 Task: Look for products in the category "Frozen Baked Goods" from Sprouts only.
Action: Mouse moved to (26, 95)
Screenshot: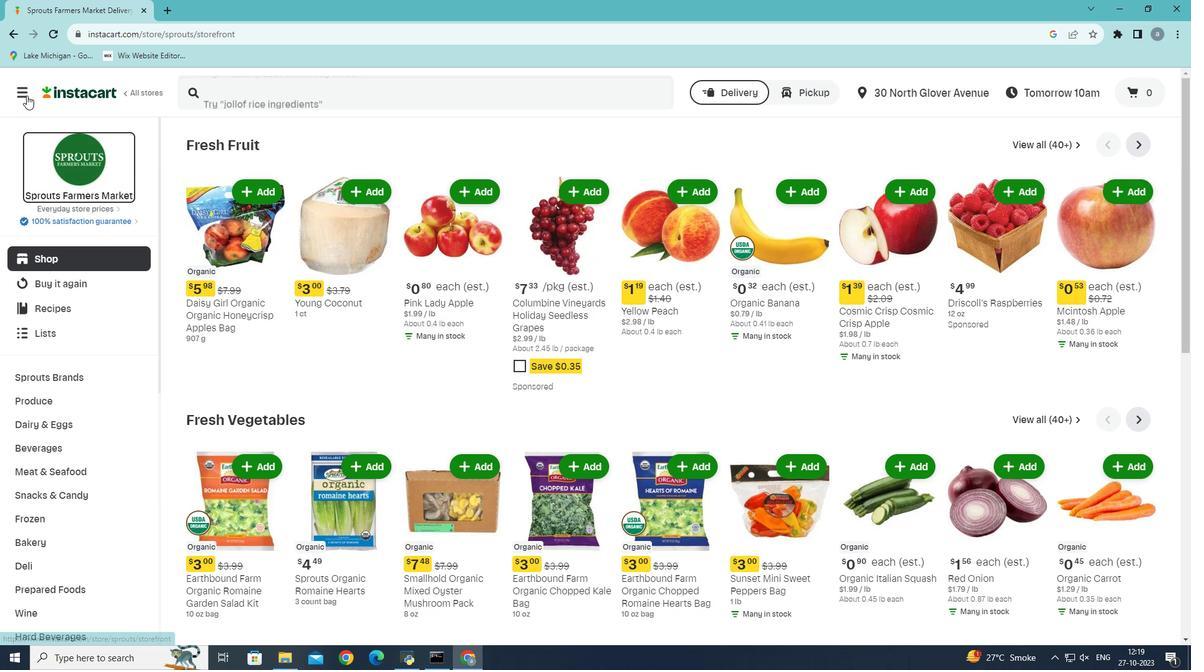 
Action: Mouse pressed left at (26, 95)
Screenshot: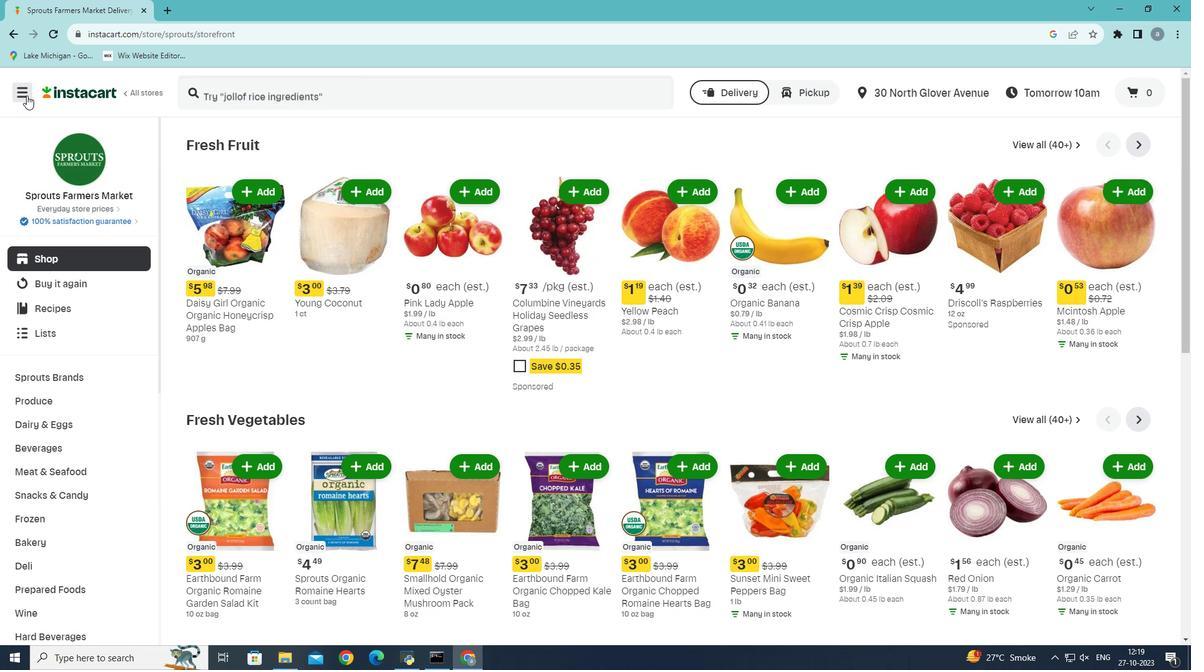 
Action: Mouse moved to (68, 369)
Screenshot: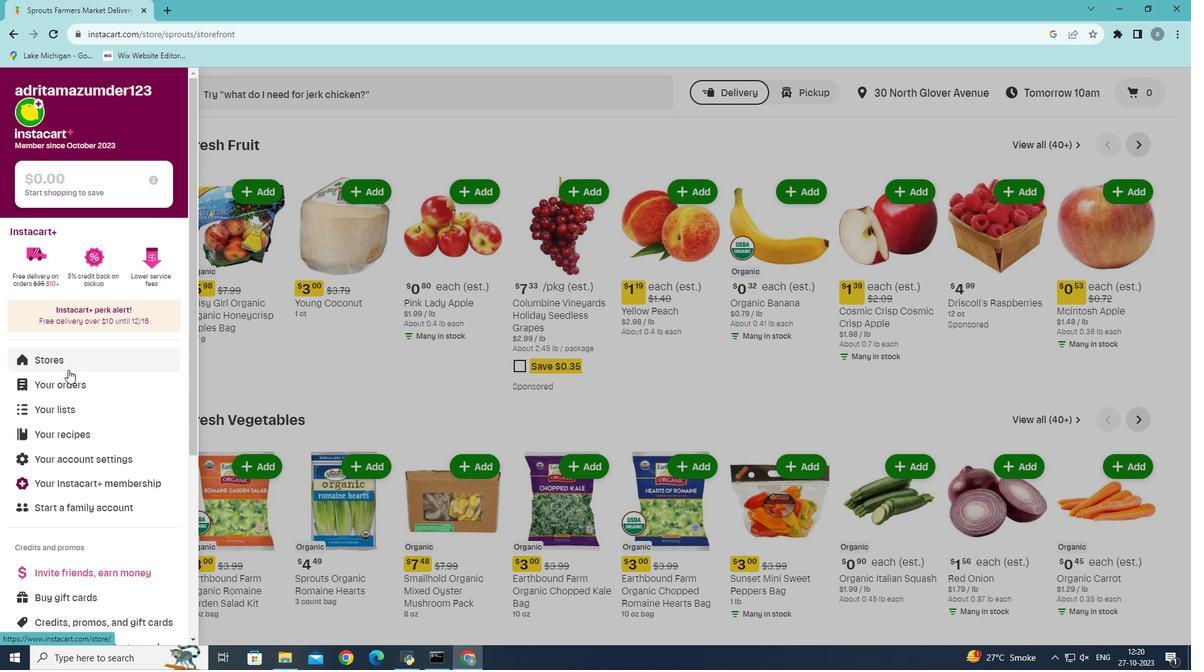 
Action: Mouse pressed left at (68, 369)
Screenshot: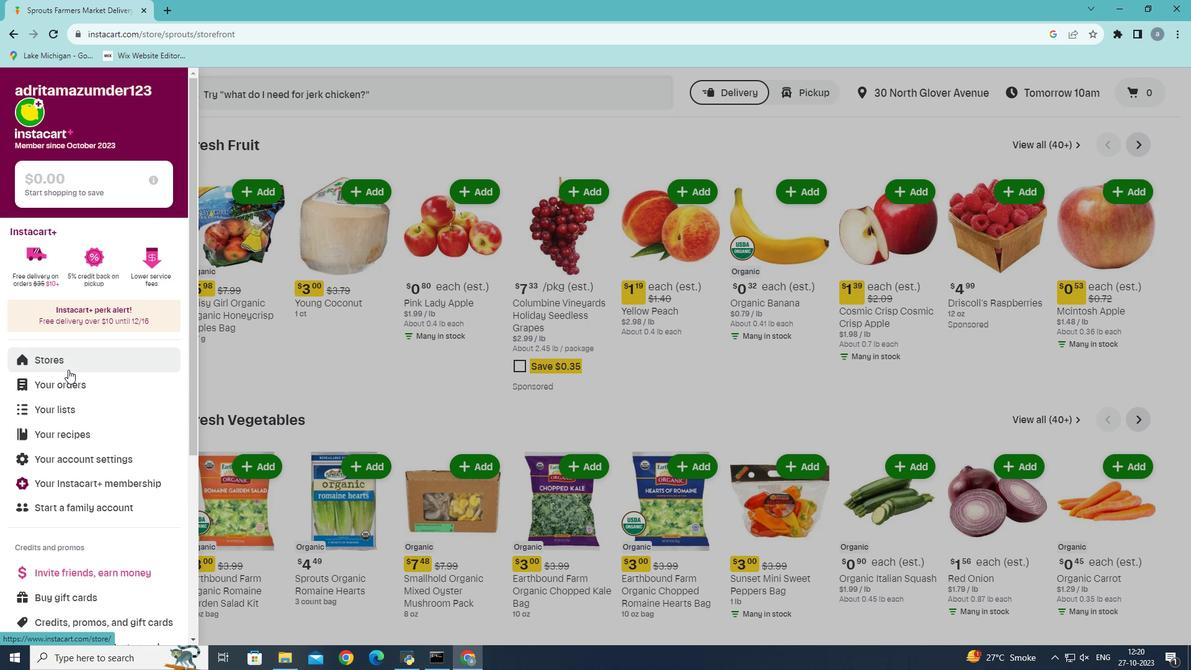
Action: Mouse moved to (299, 143)
Screenshot: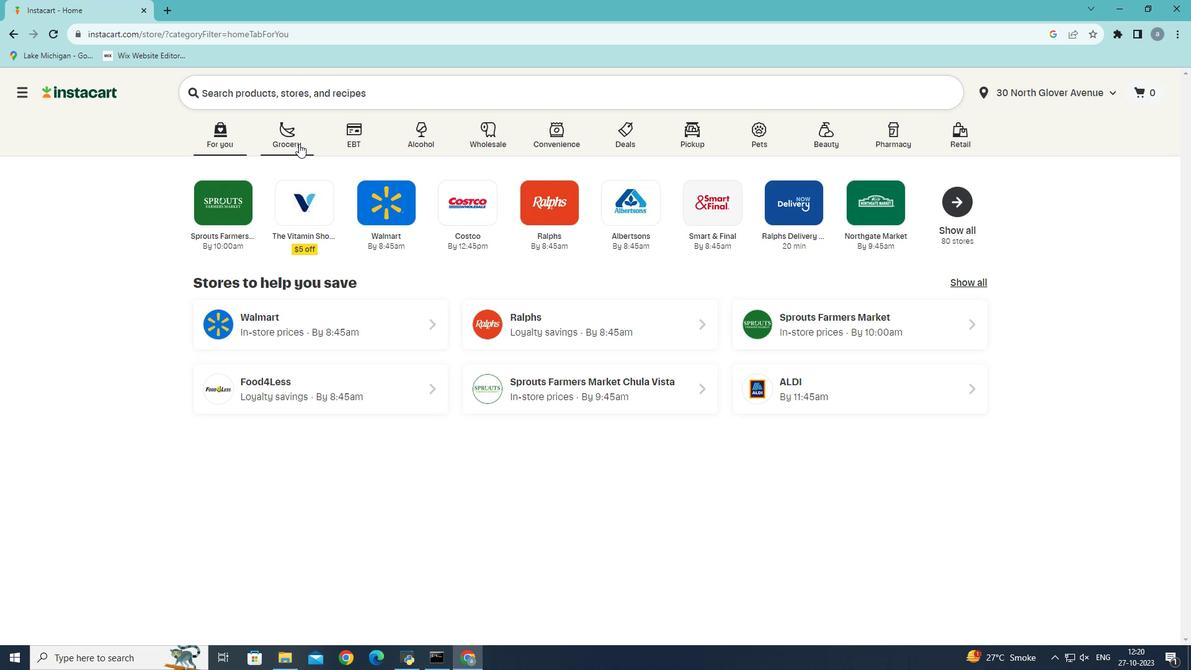 
Action: Mouse pressed left at (299, 143)
Screenshot: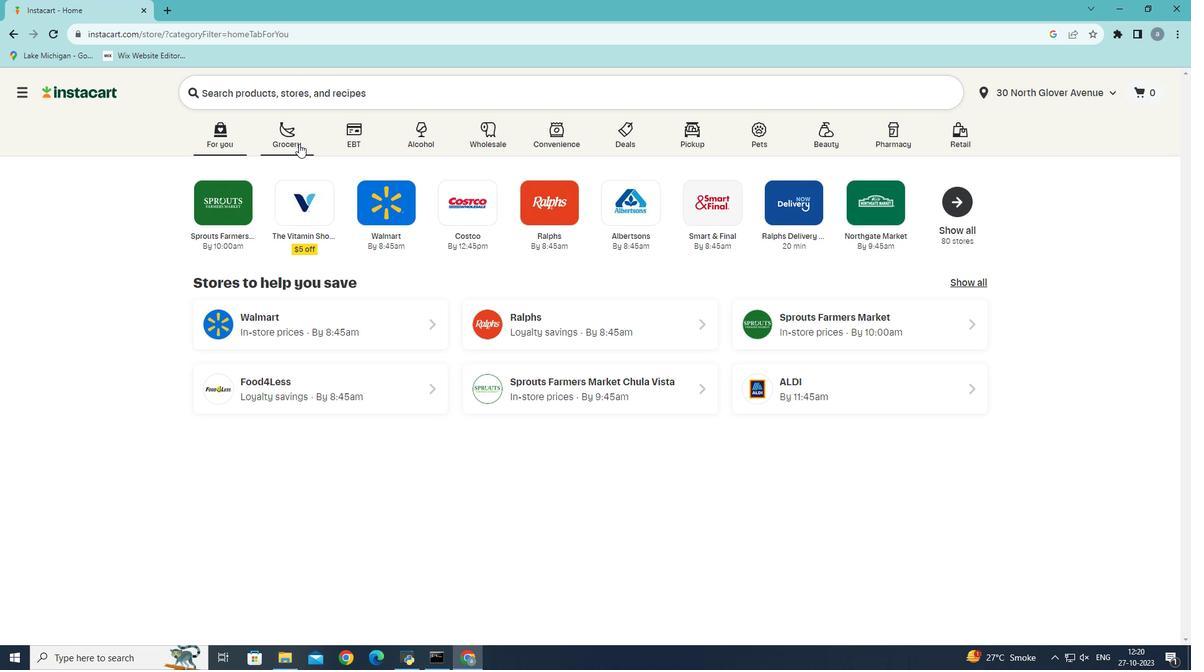 
Action: Mouse moved to (256, 372)
Screenshot: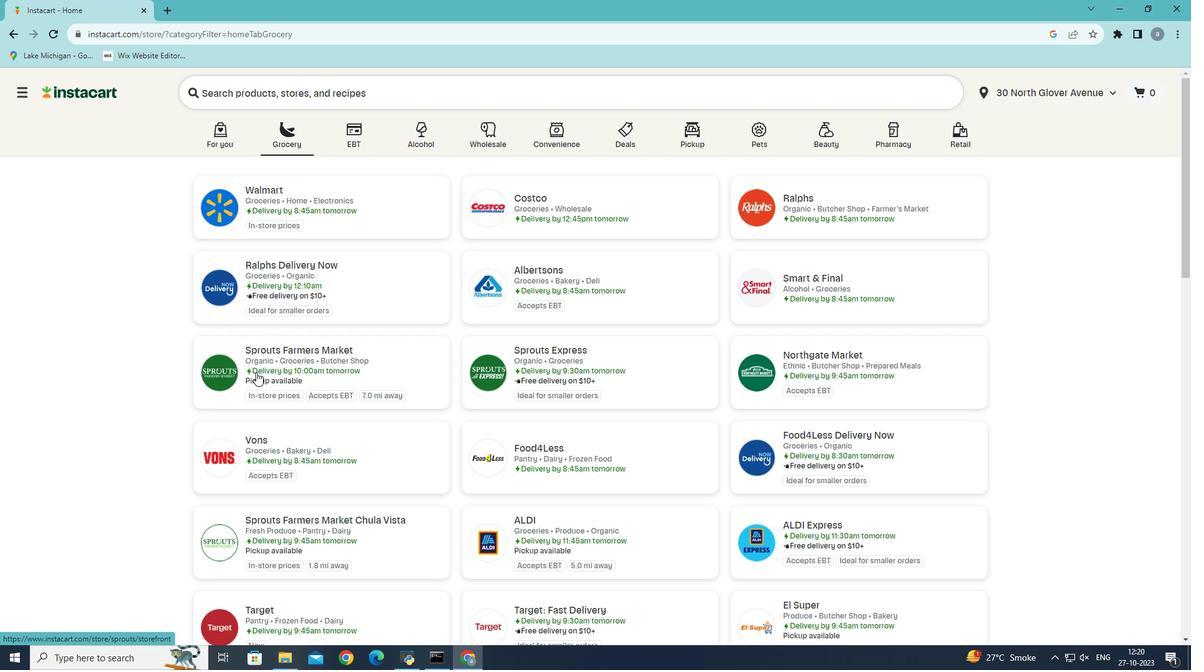 
Action: Mouse pressed left at (256, 372)
Screenshot: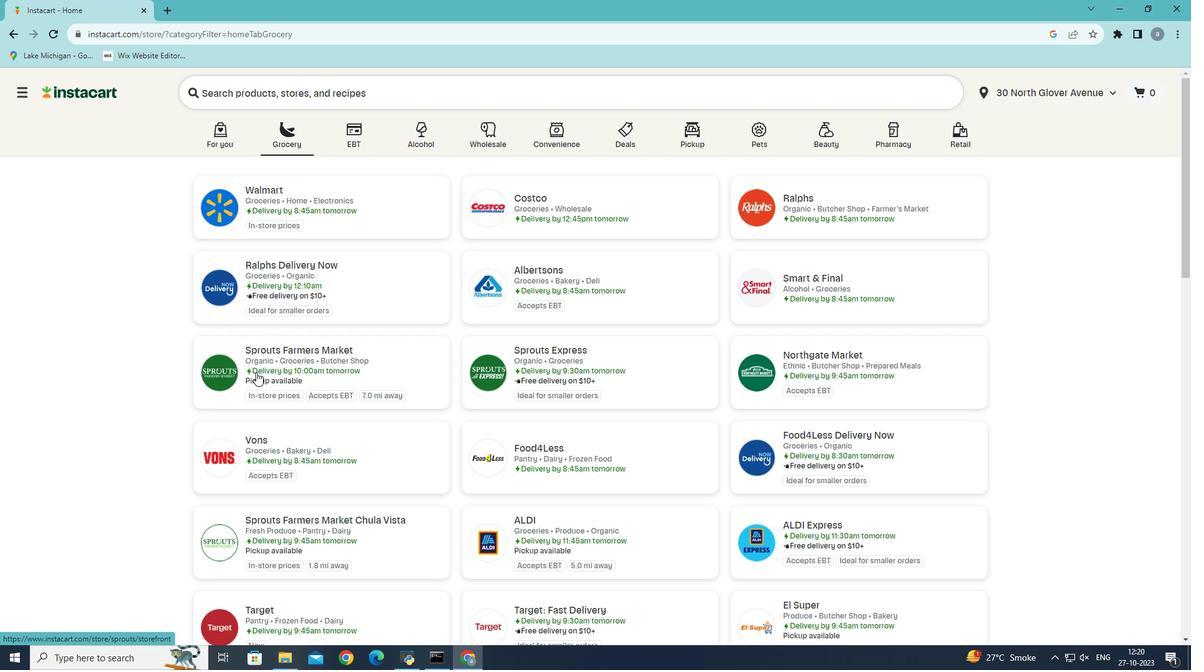
Action: Mouse moved to (37, 540)
Screenshot: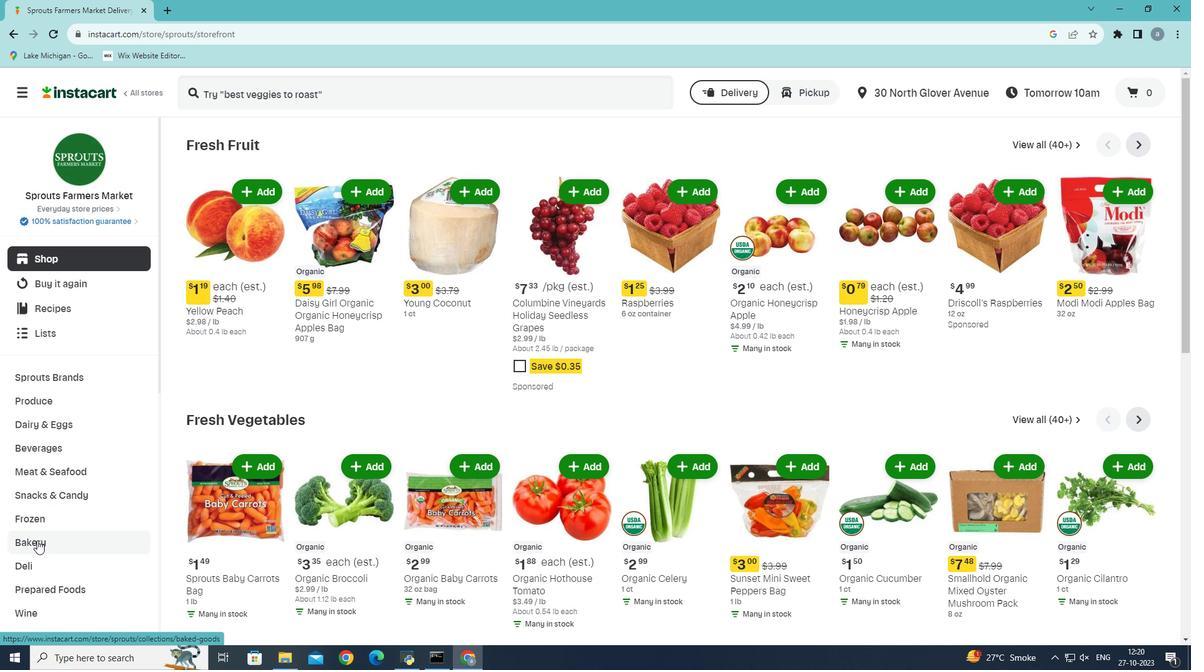 
Action: Mouse pressed left at (37, 540)
Screenshot: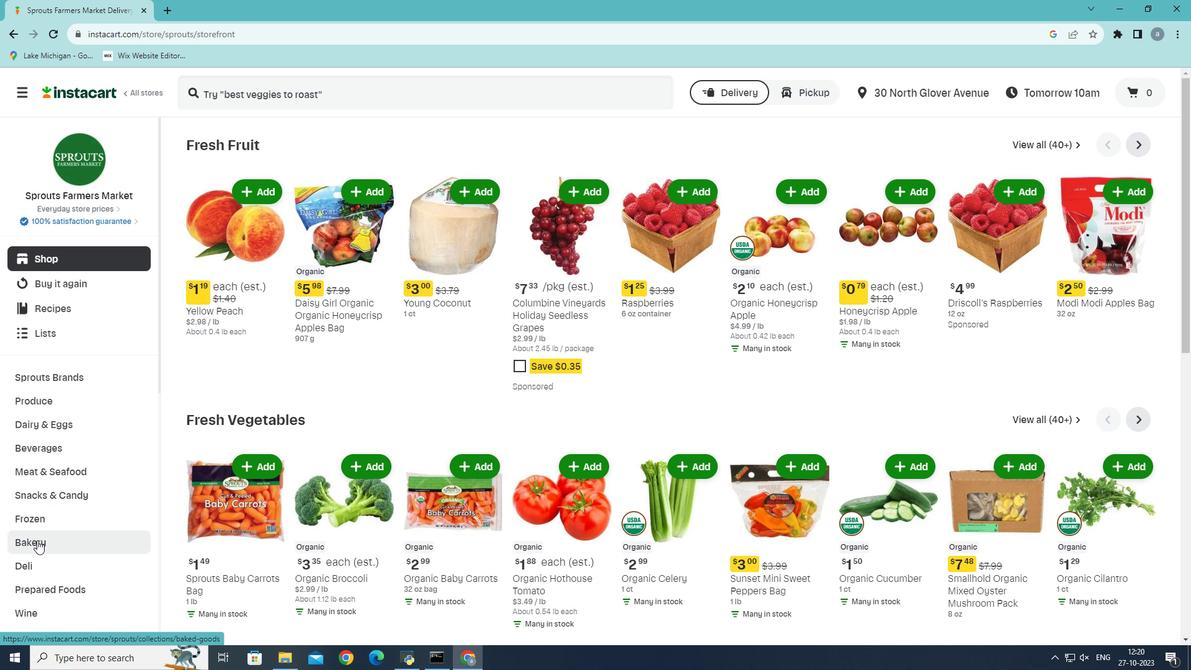 
Action: Mouse moved to (1026, 173)
Screenshot: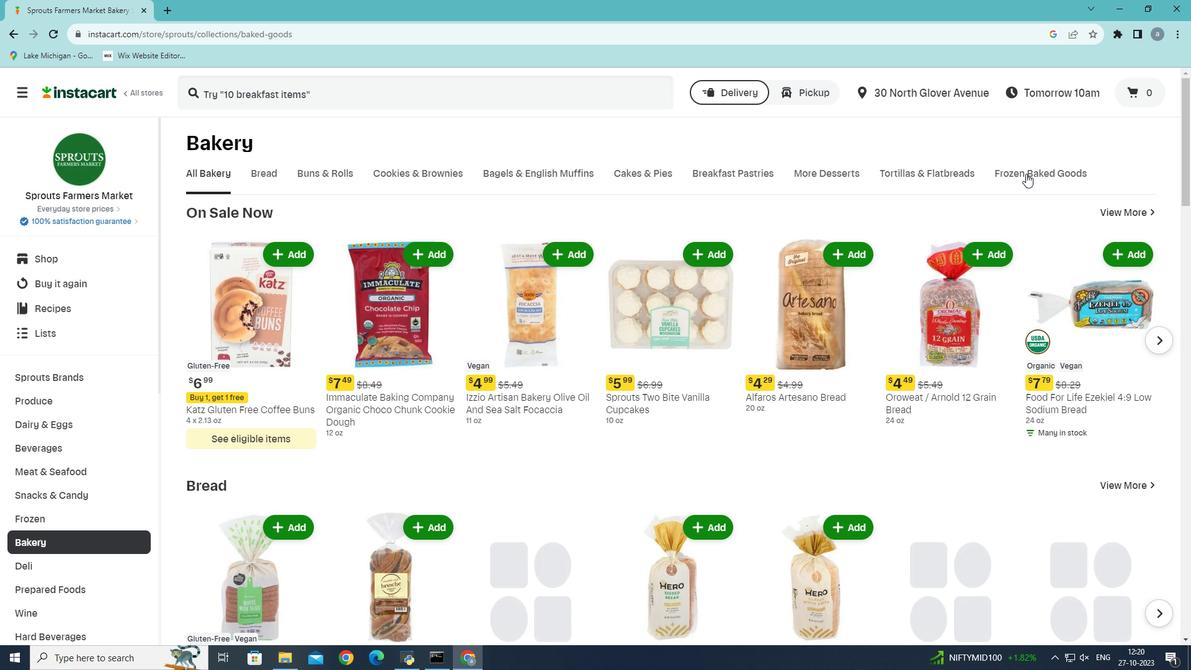 
Action: Mouse pressed left at (1026, 173)
Screenshot: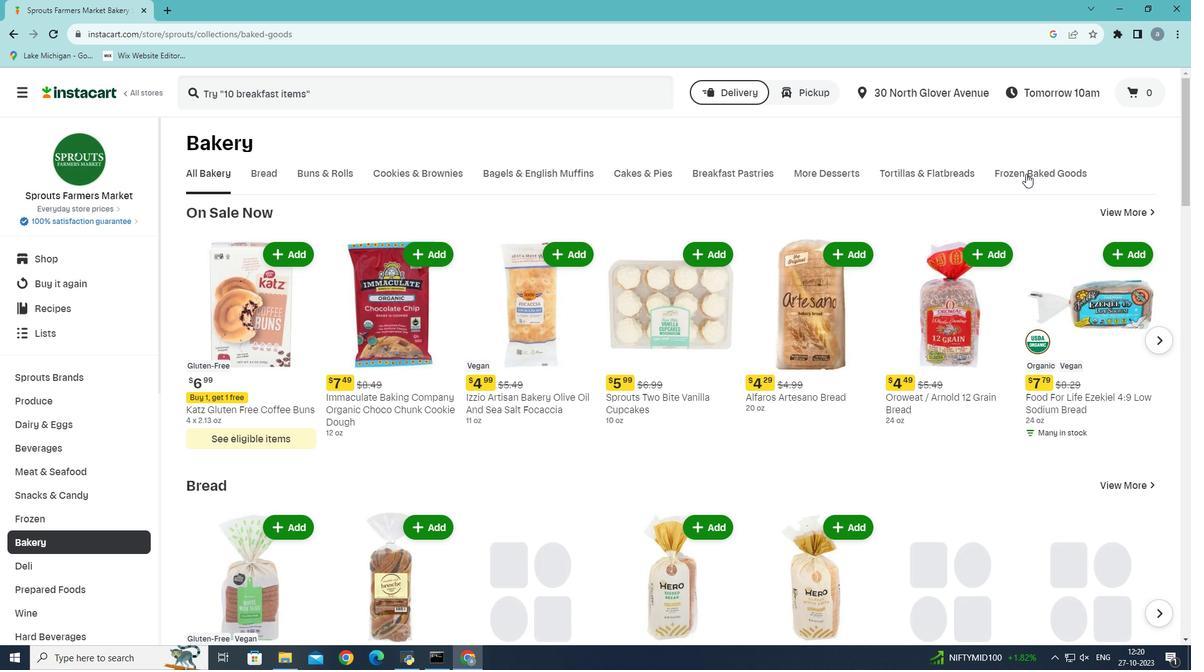 
Action: Mouse moved to (497, 279)
Screenshot: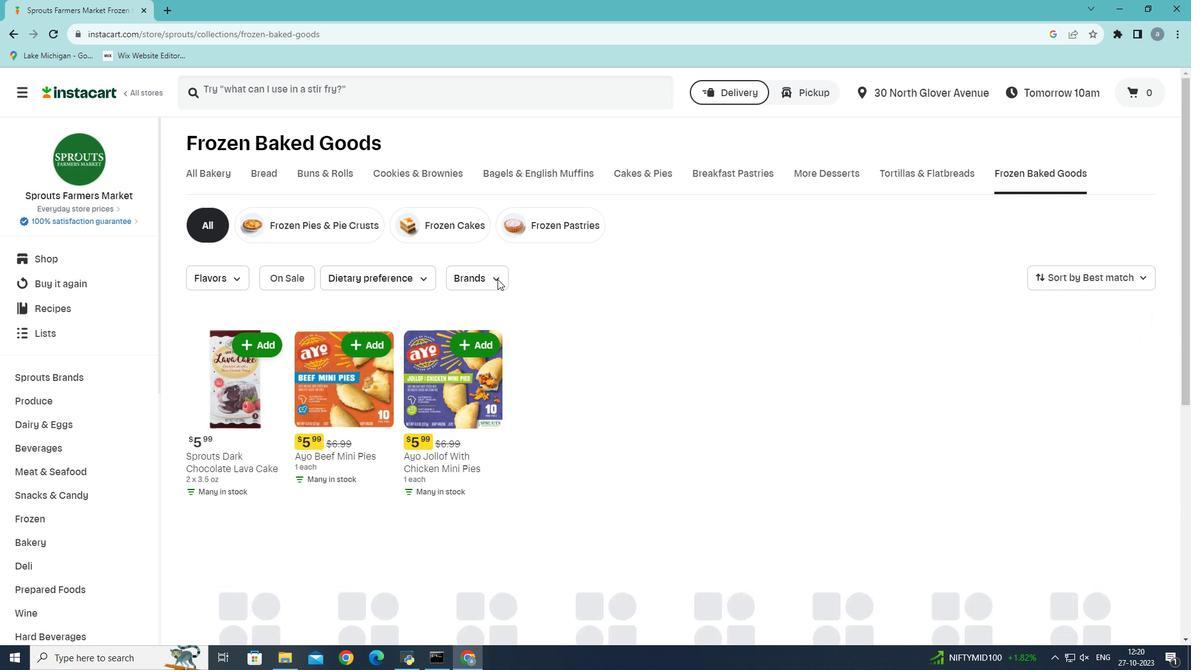 
Action: Mouse pressed left at (497, 279)
Screenshot: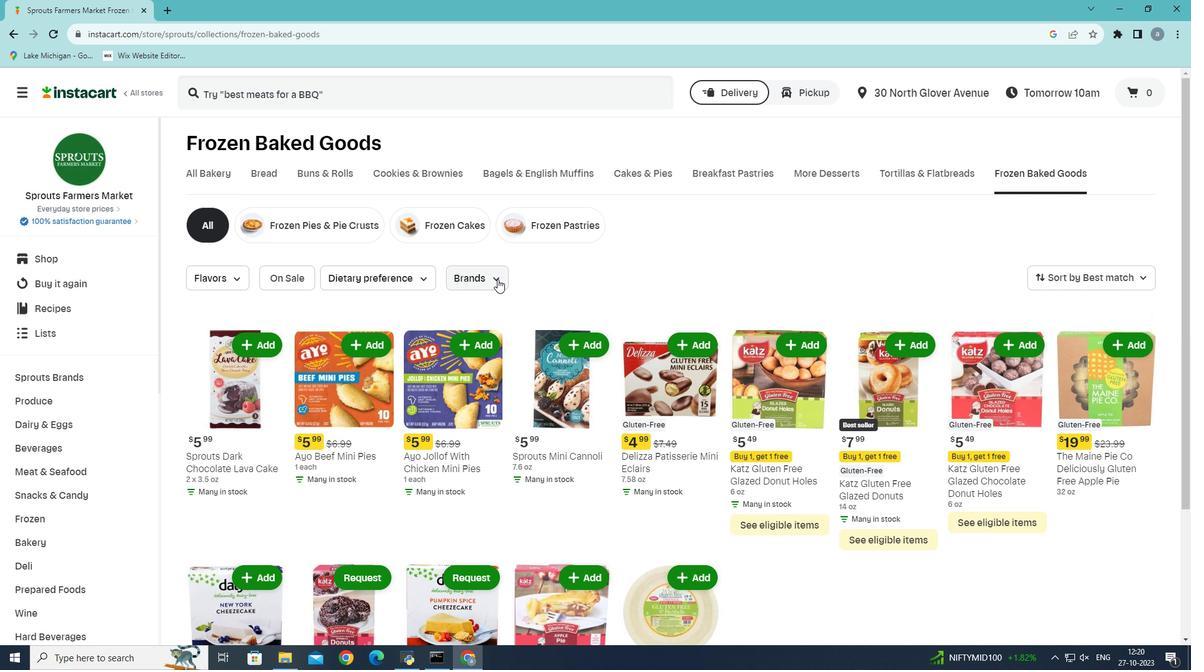 
Action: Mouse moved to (497, 416)
Screenshot: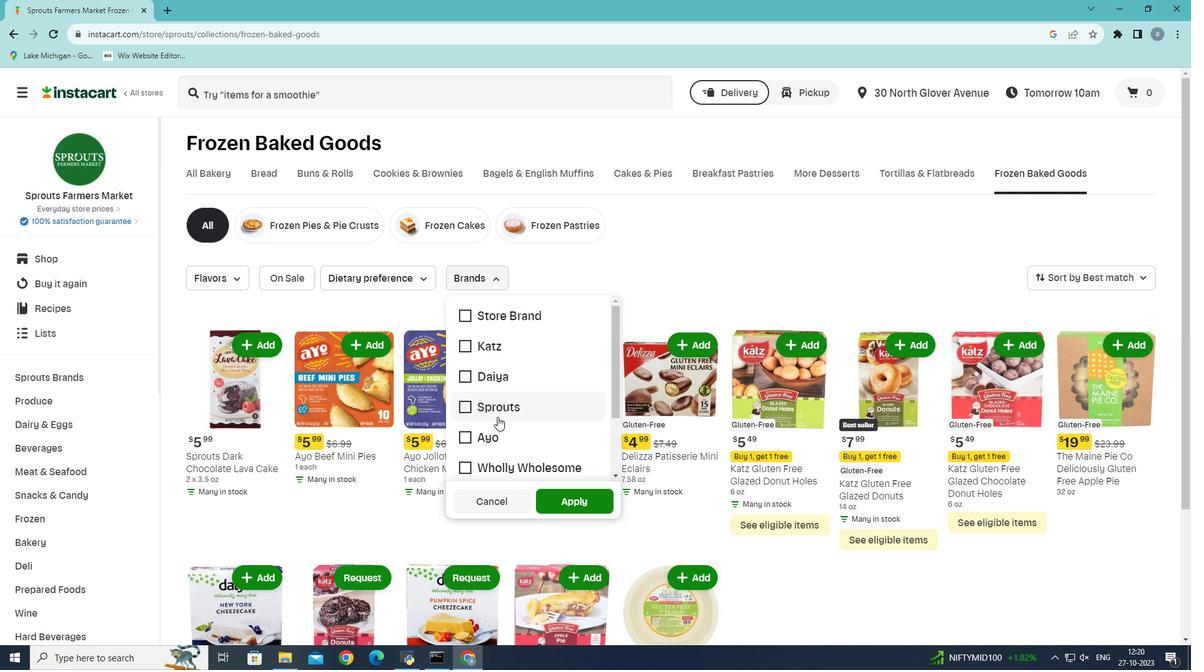 
Action: Mouse scrolled (497, 416) with delta (0, 0)
Screenshot: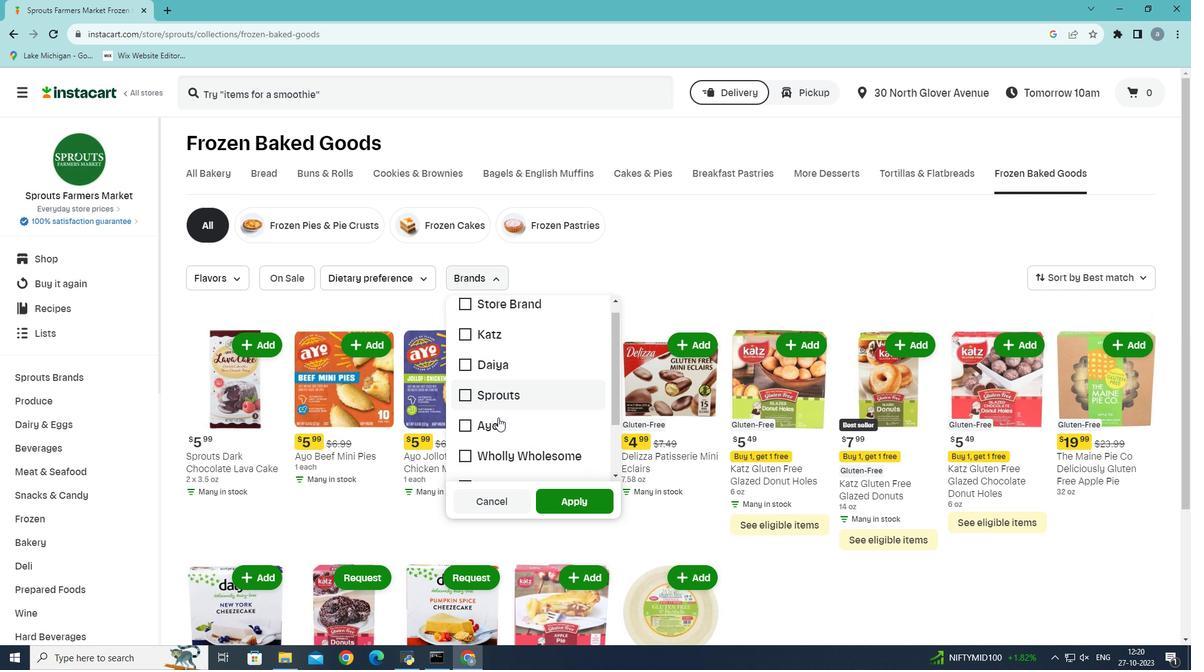 
Action: Mouse moved to (498, 417)
Screenshot: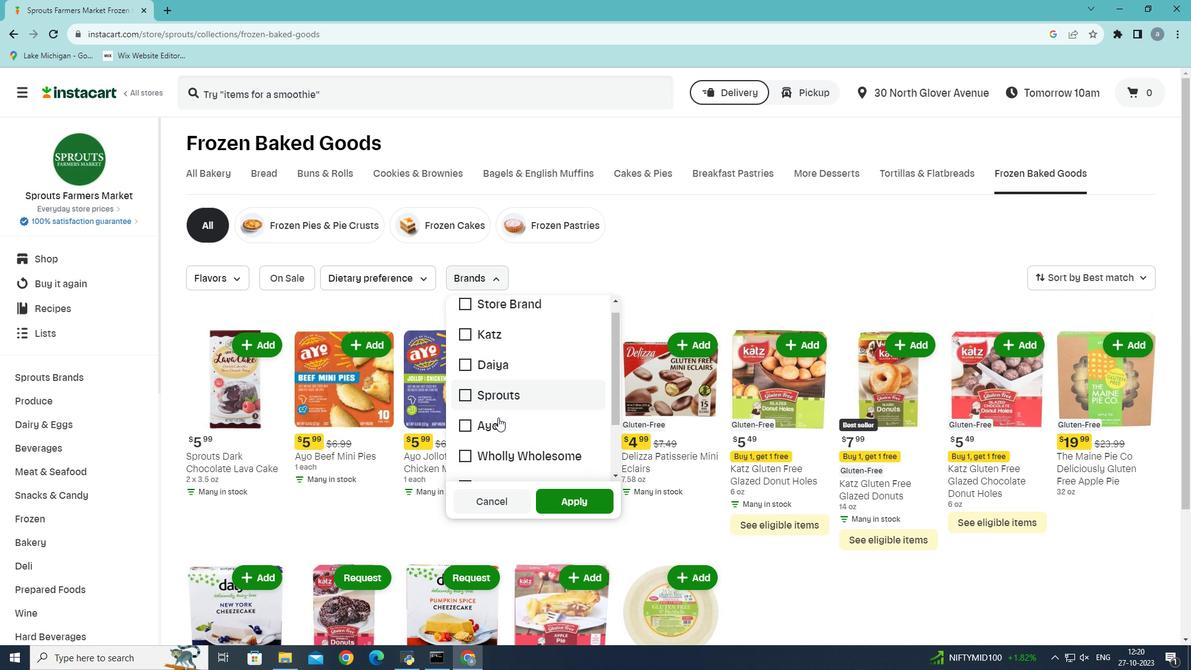 
Action: Mouse scrolled (498, 416) with delta (0, 0)
Screenshot: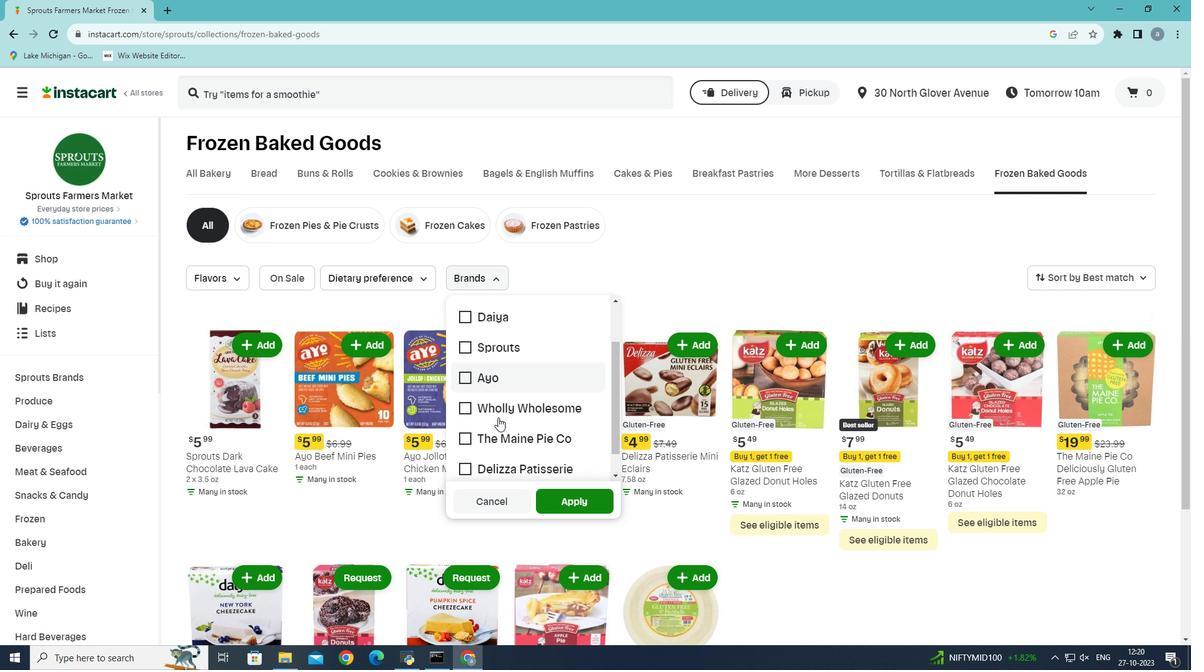 
Action: Mouse scrolled (498, 416) with delta (0, 0)
Screenshot: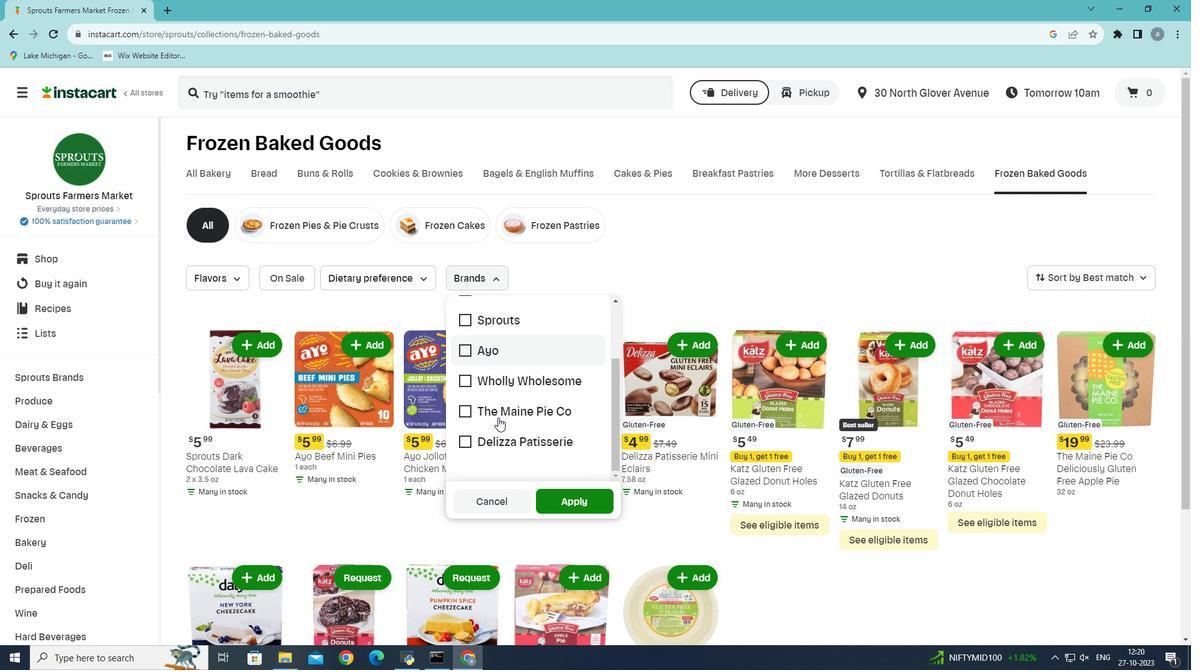 
Action: Mouse moved to (501, 429)
Screenshot: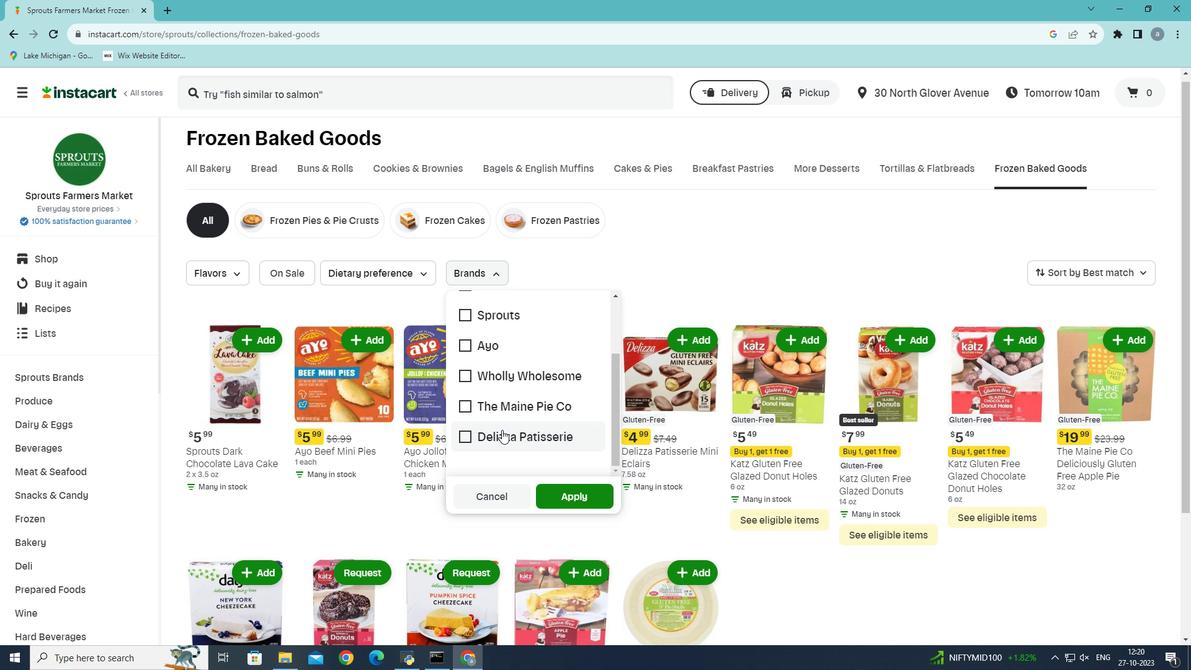 
Action: Mouse scrolled (501, 429) with delta (0, 0)
Screenshot: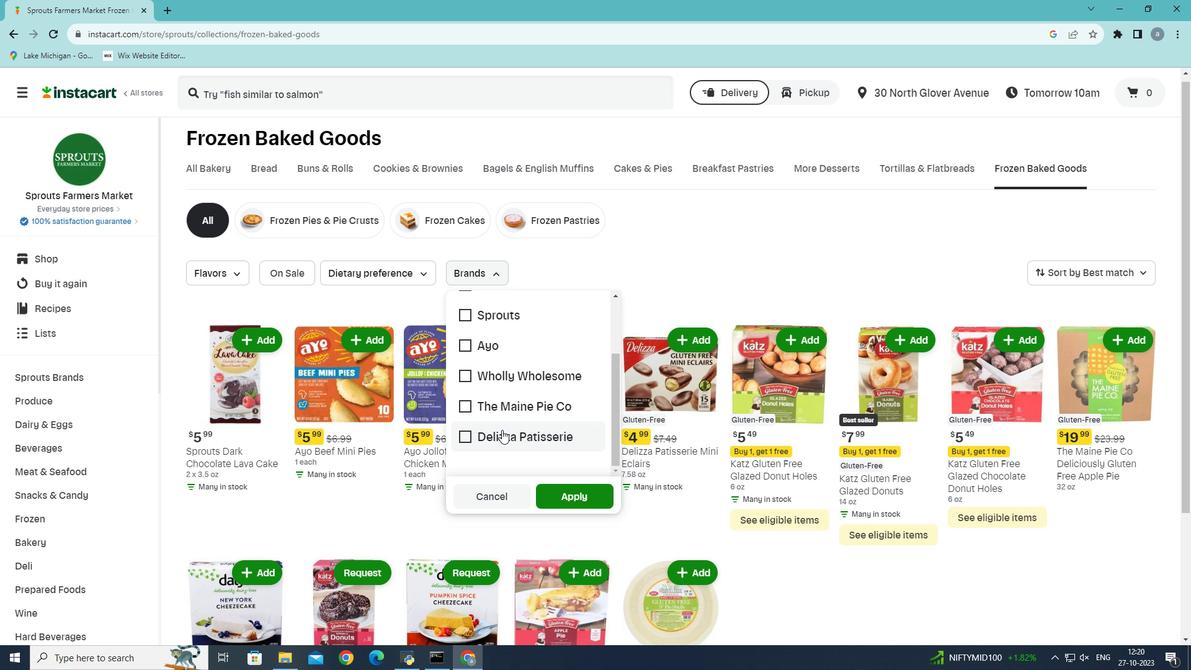 
Action: Mouse scrolled (501, 429) with delta (0, 0)
Screenshot: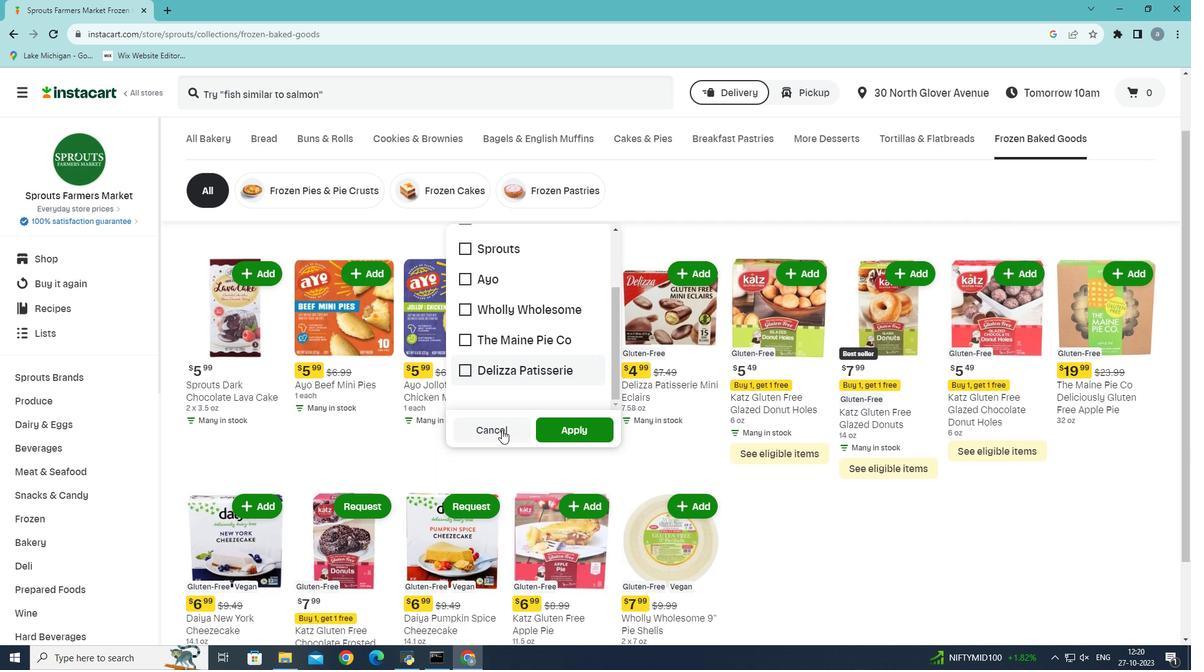 
Action: Mouse scrolled (501, 430) with delta (0, 0)
Screenshot: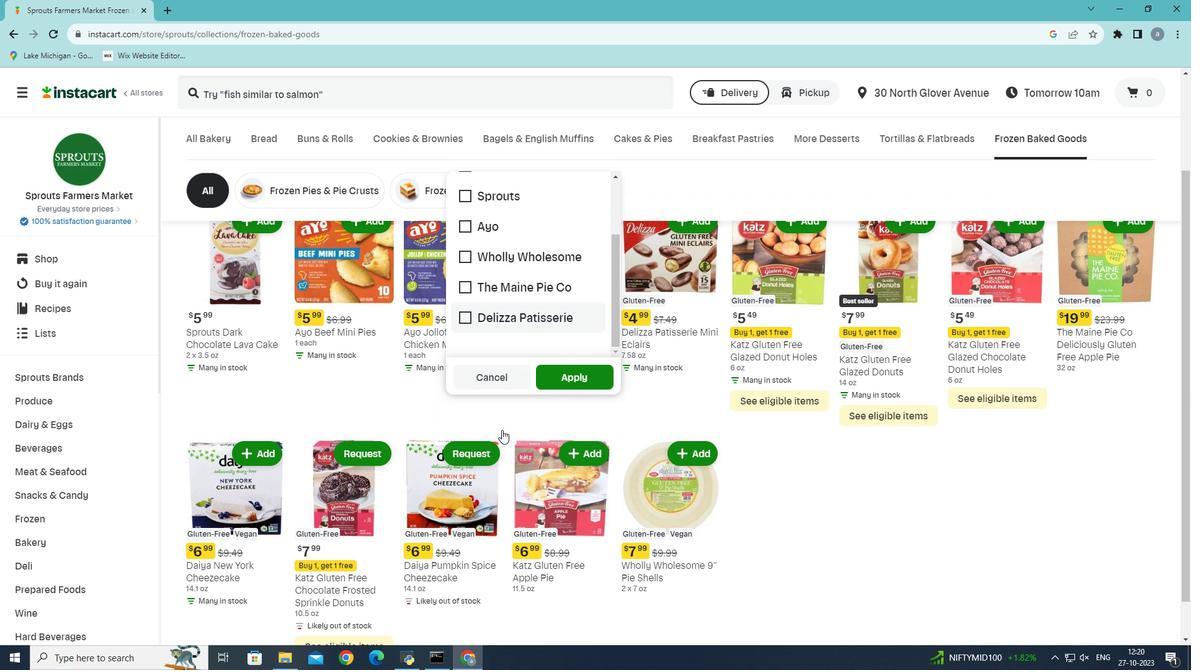 
Action: Mouse scrolled (501, 430) with delta (0, 0)
Screenshot: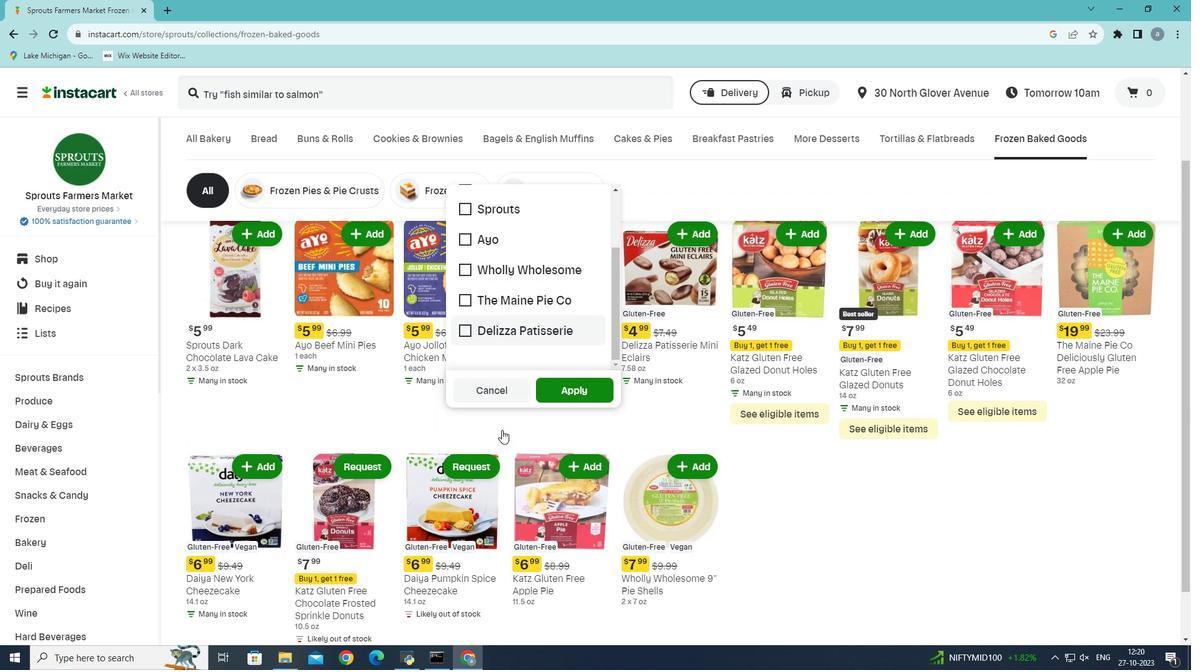 
Action: Mouse scrolled (501, 430) with delta (0, 0)
Screenshot: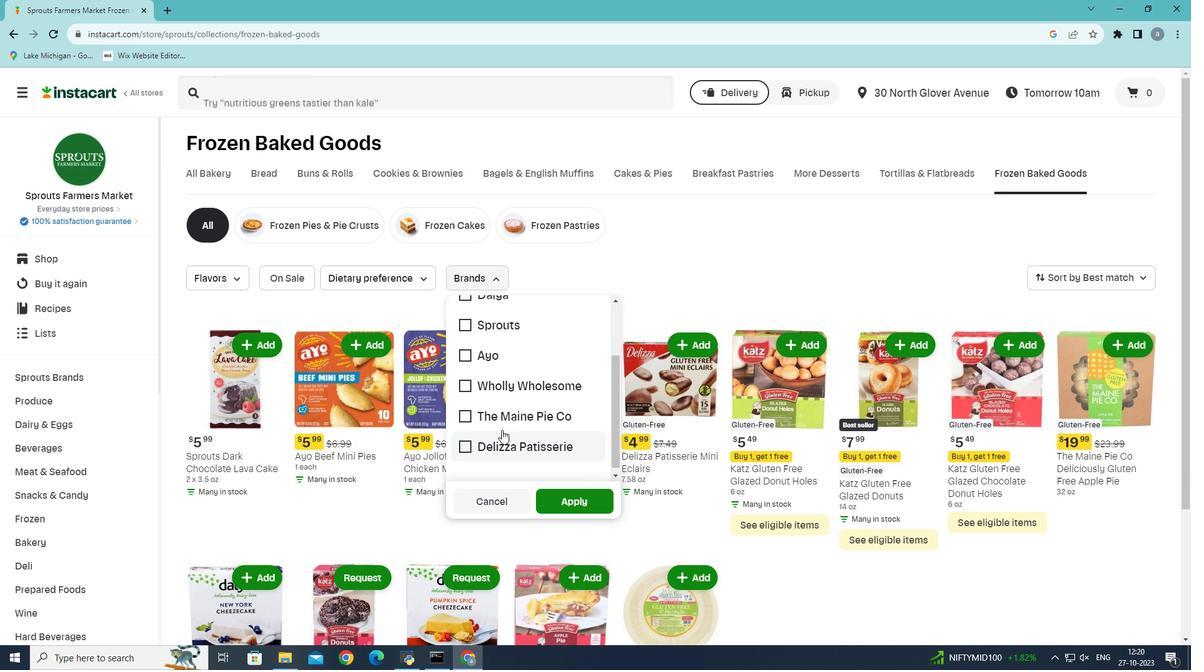
Action: Mouse scrolled (501, 430) with delta (0, 0)
Screenshot: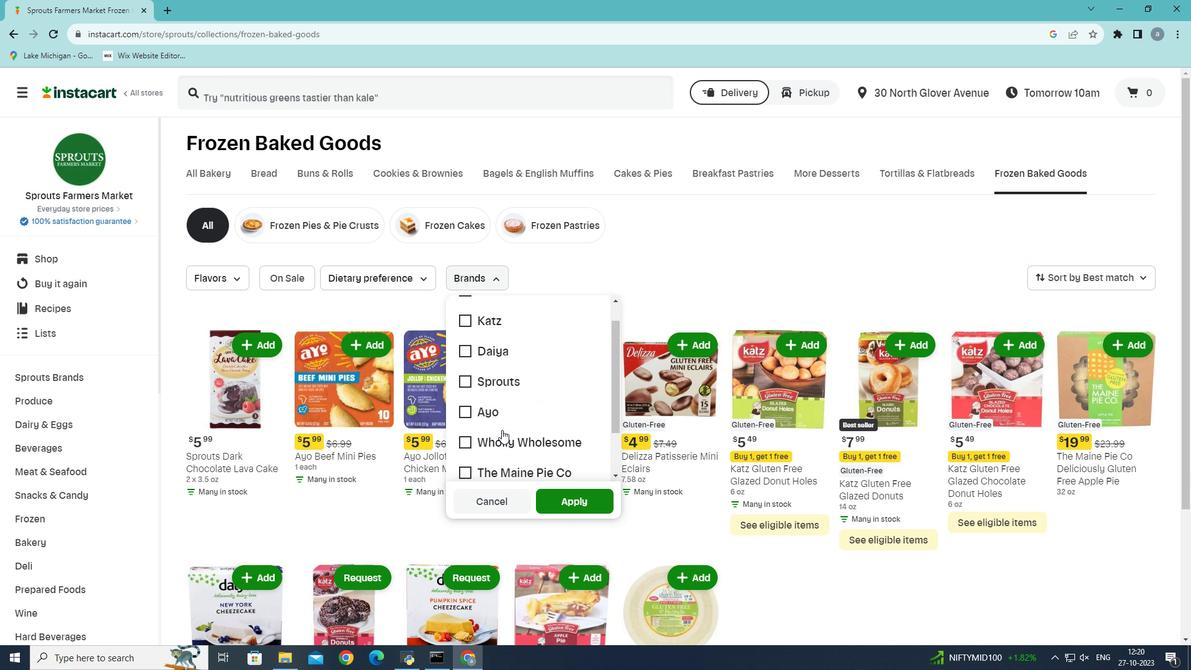 
Action: Mouse moved to (468, 400)
Screenshot: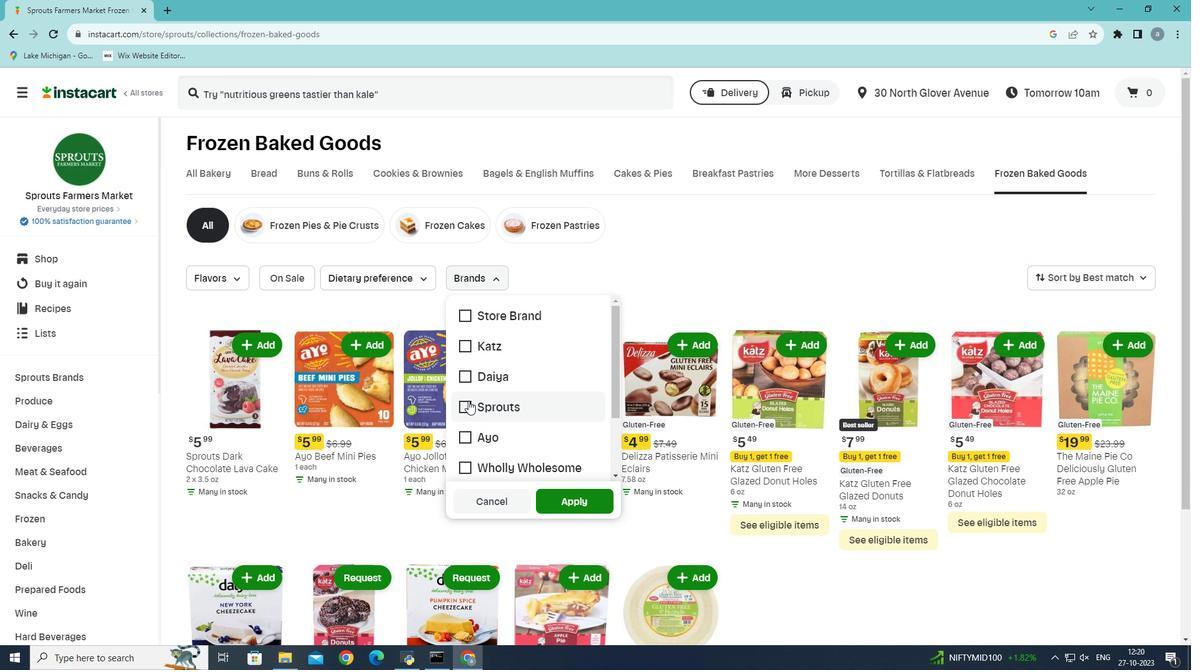 
Action: Mouse pressed left at (468, 400)
Screenshot: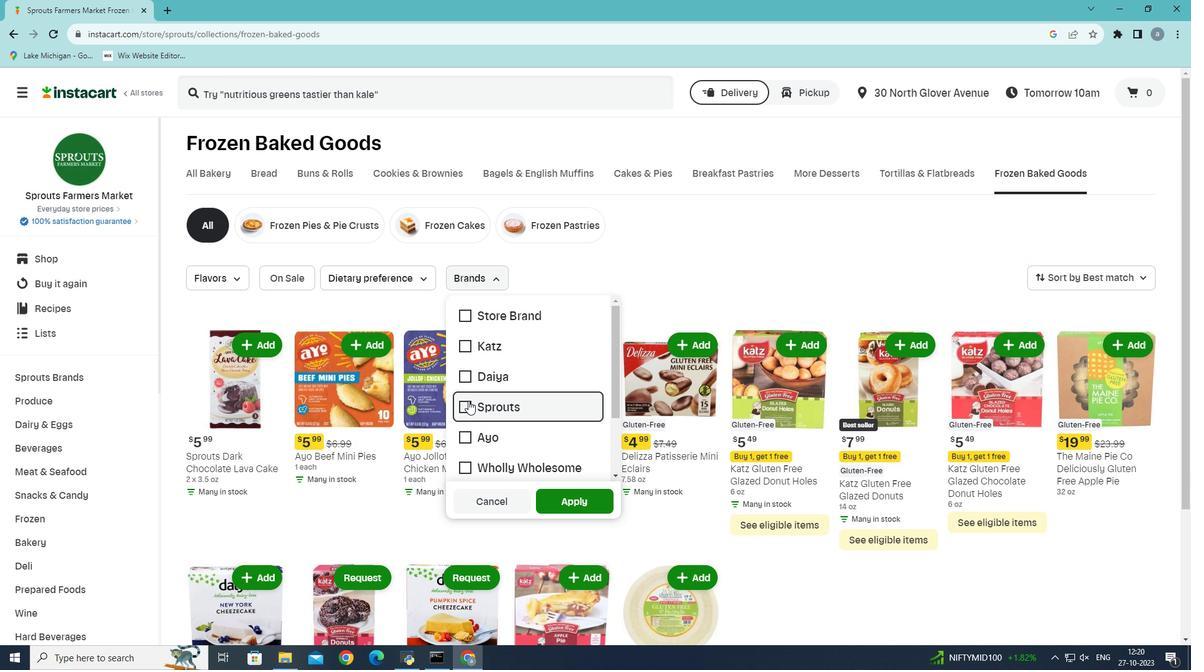 
Action: Mouse moved to (549, 496)
Screenshot: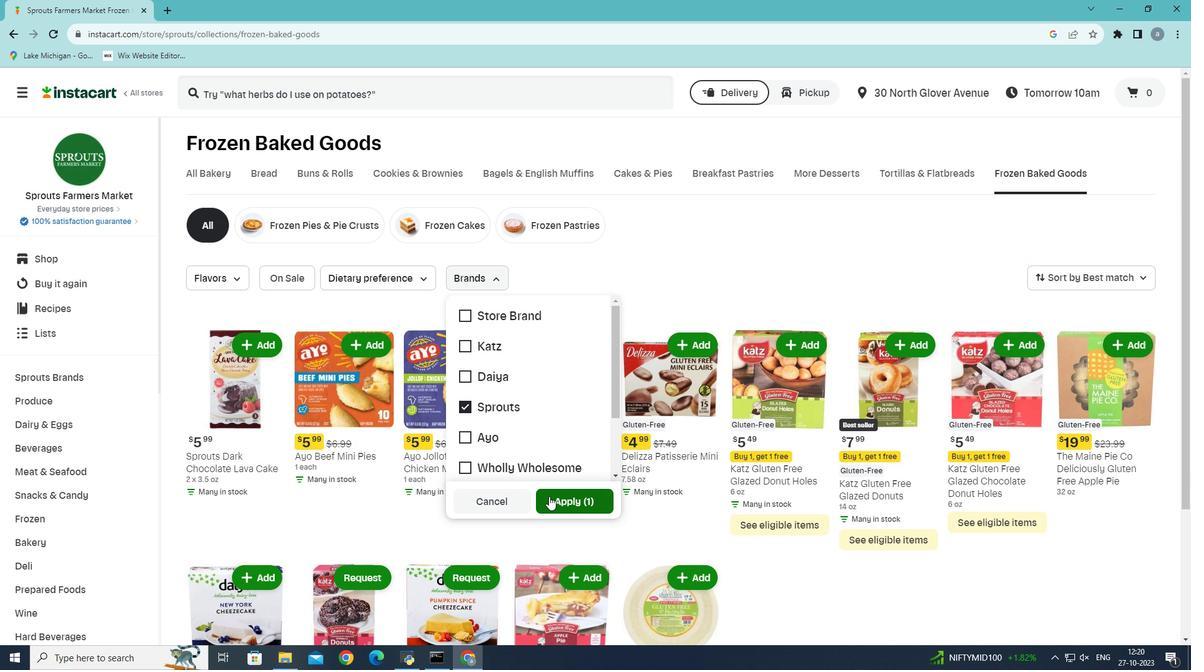 
Action: Mouse pressed left at (549, 496)
Screenshot: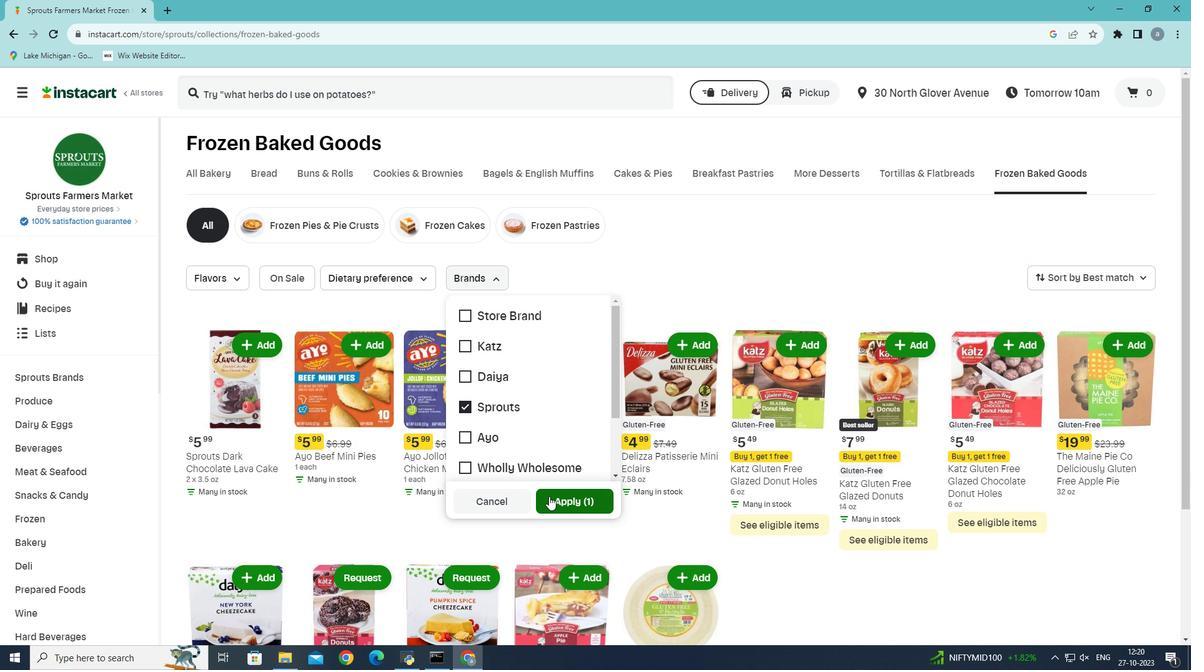 
Action: Mouse moved to (550, 485)
Screenshot: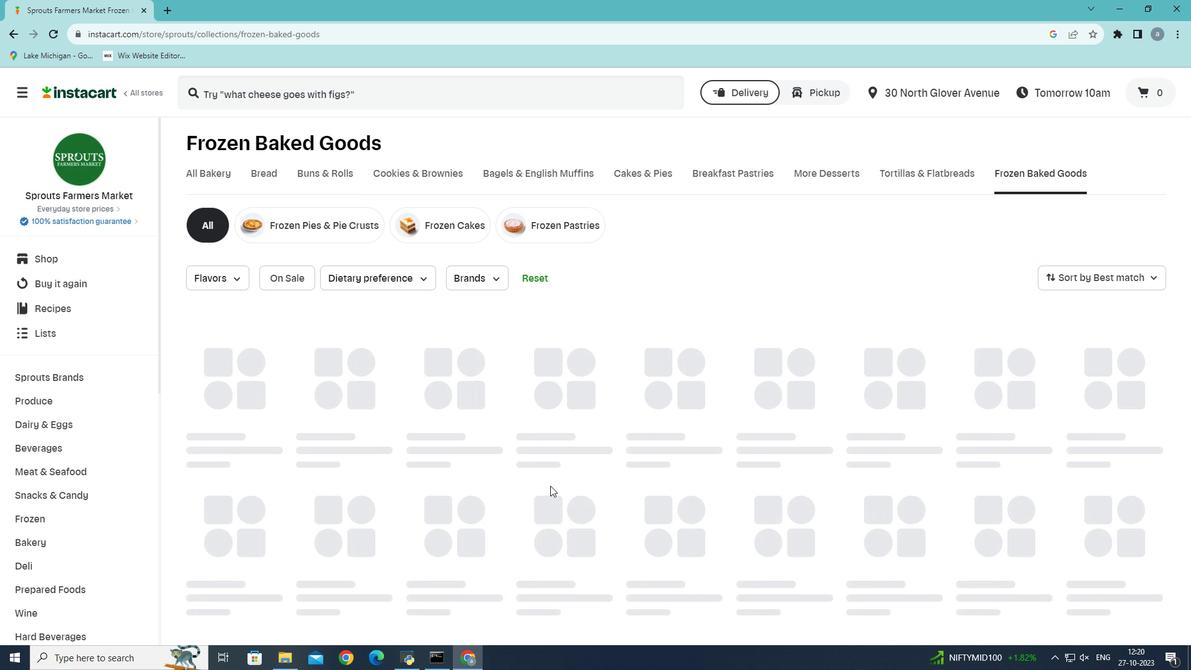 
